 Task: Add Burt's Bees Baby Bee Dusting Powder to the cart.
Action: Mouse moved to (288, 148)
Screenshot: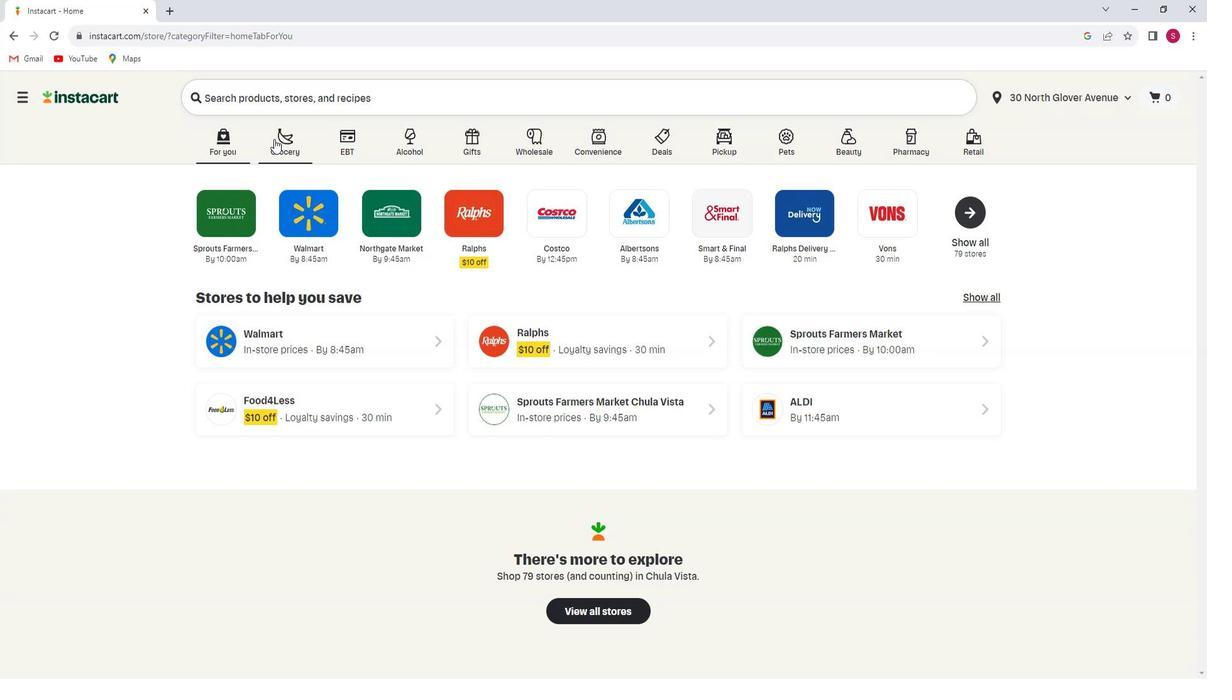 
Action: Mouse pressed left at (288, 148)
Screenshot: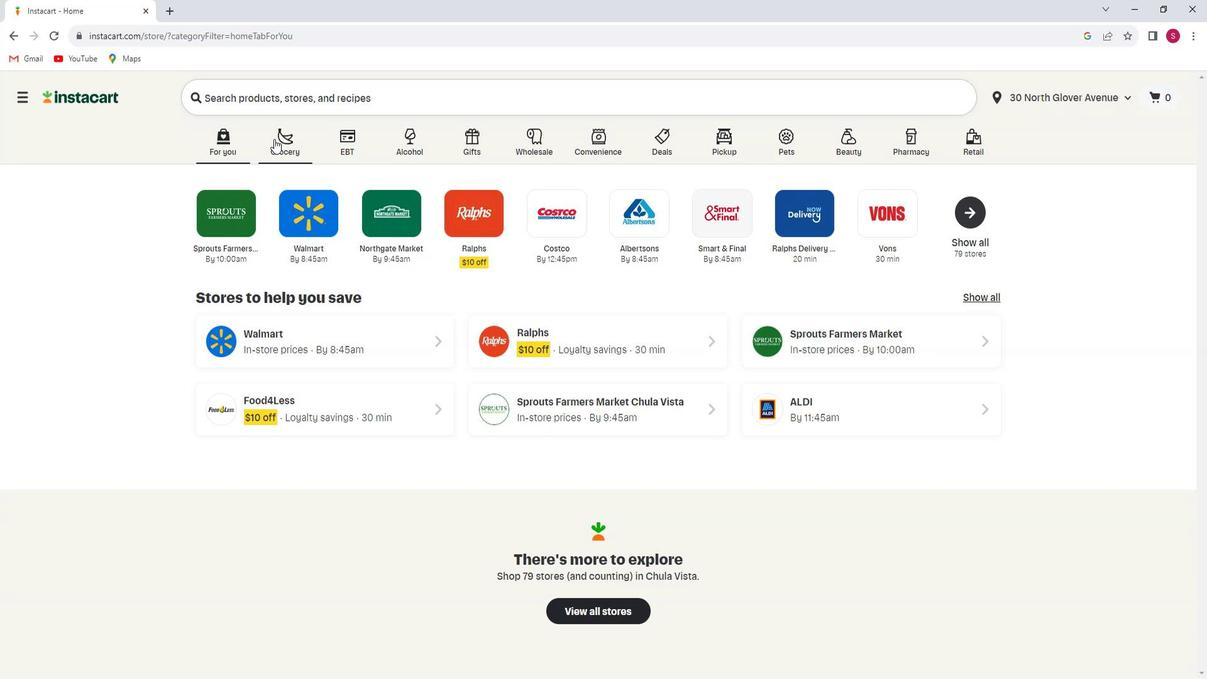 
Action: Mouse moved to (305, 367)
Screenshot: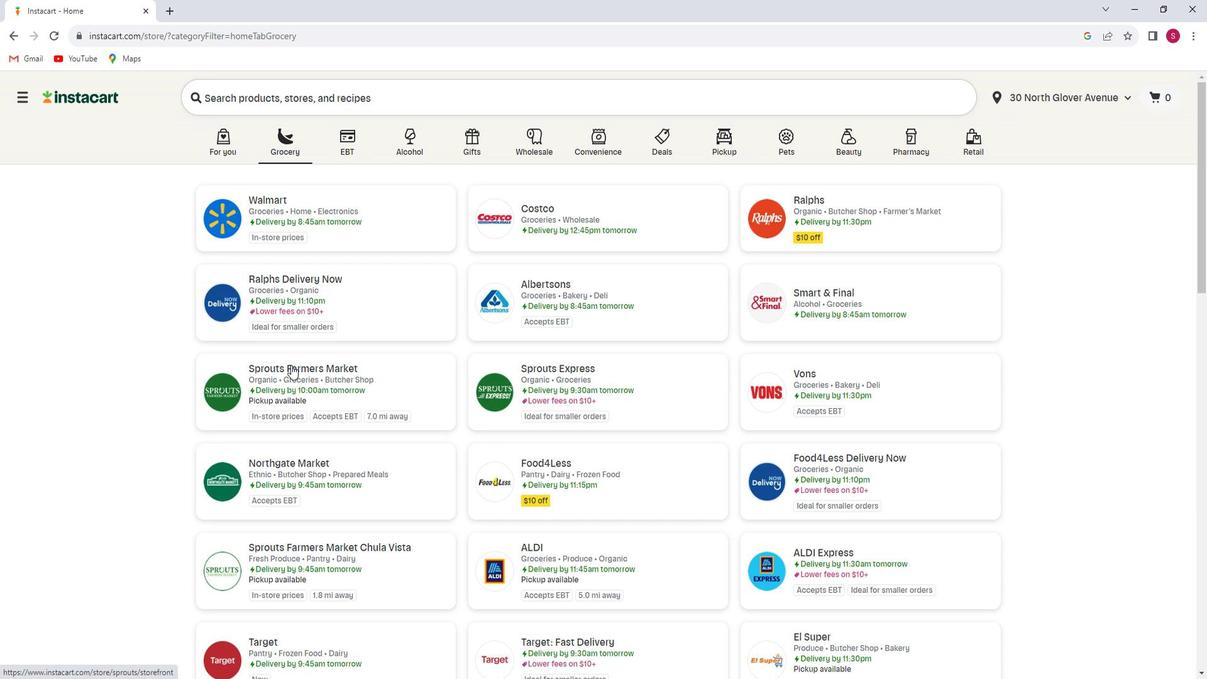 
Action: Mouse pressed left at (305, 367)
Screenshot: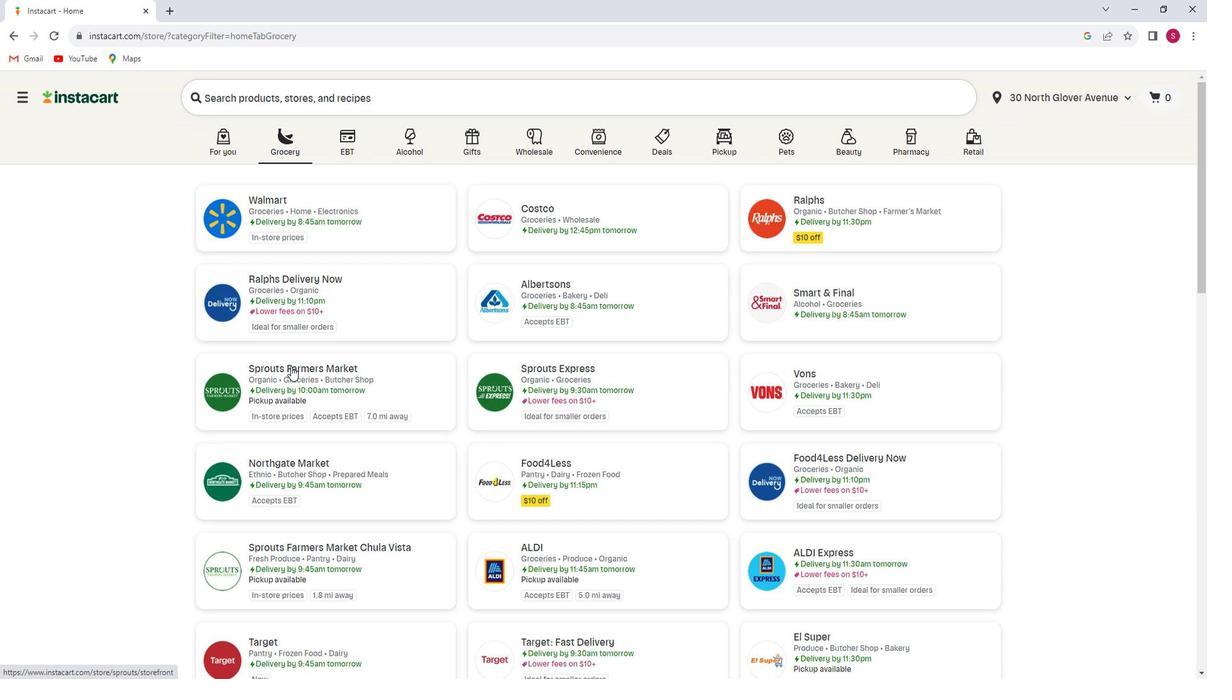 
Action: Mouse moved to (116, 451)
Screenshot: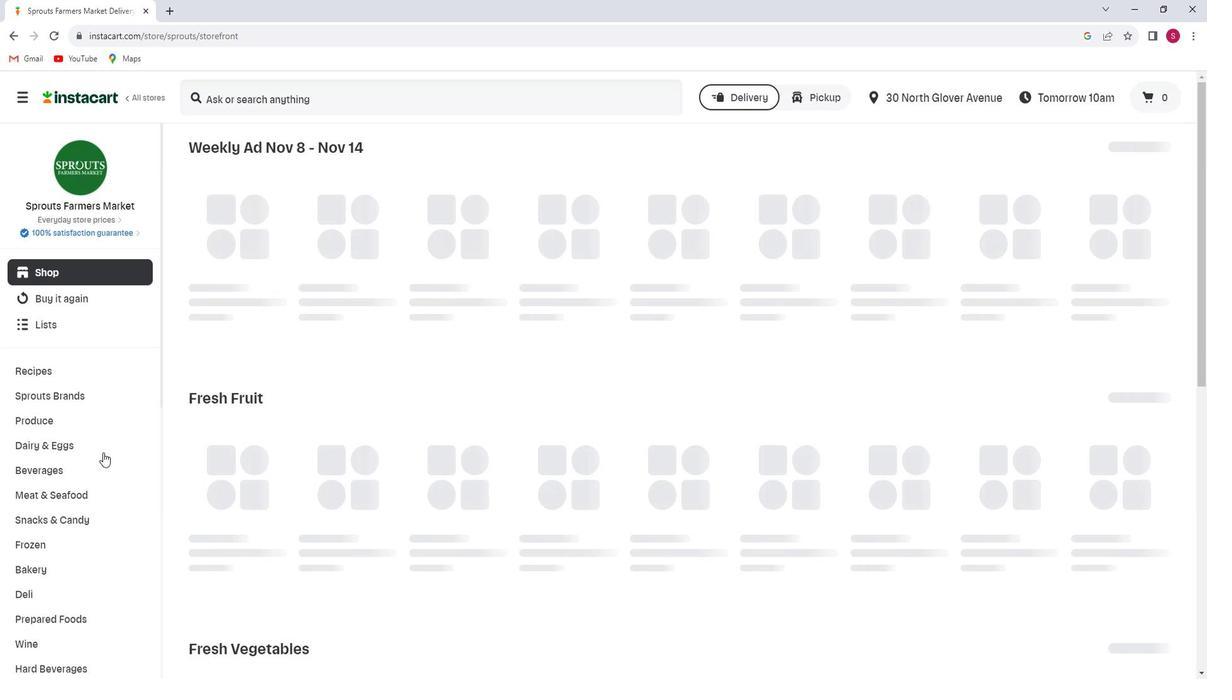 
Action: Mouse scrolled (116, 450) with delta (0, 0)
Screenshot: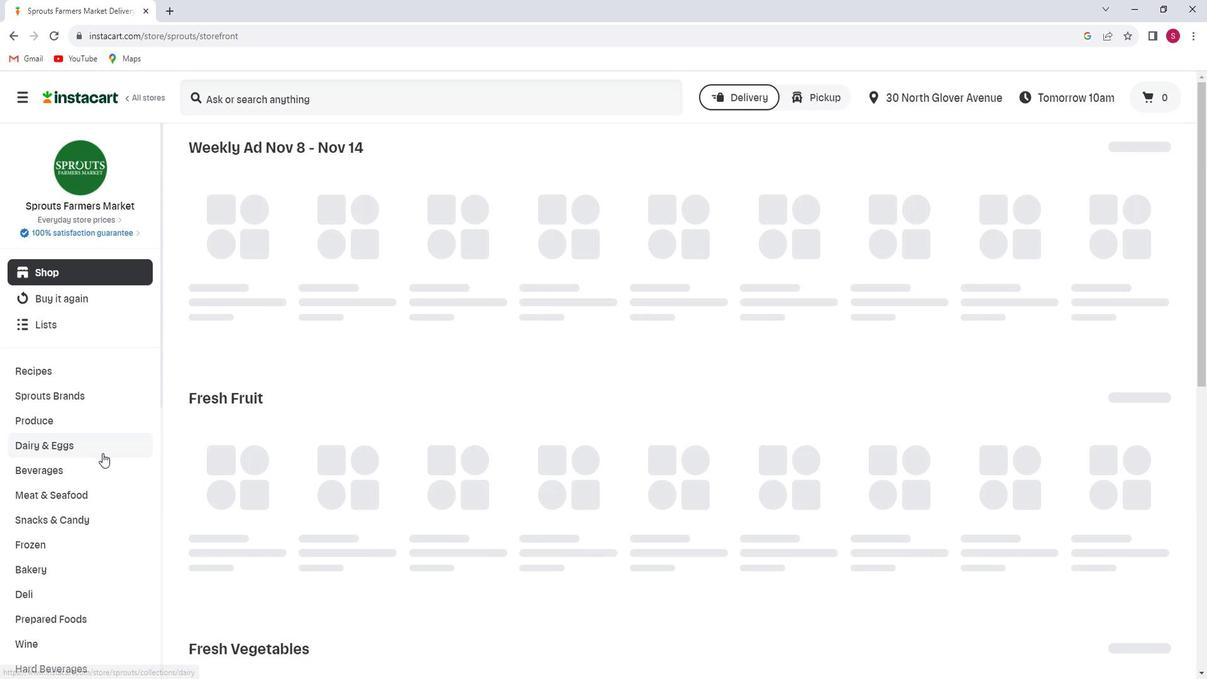 
Action: Mouse scrolled (116, 450) with delta (0, 0)
Screenshot: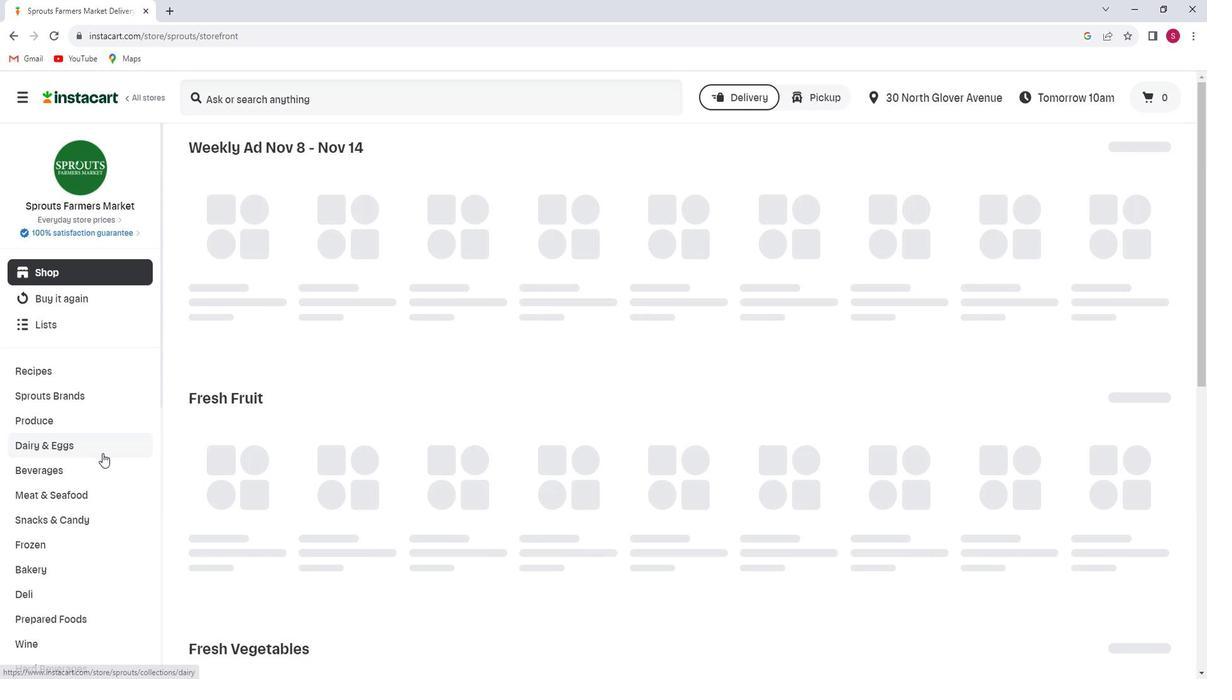 
Action: Mouse scrolled (116, 450) with delta (0, 0)
Screenshot: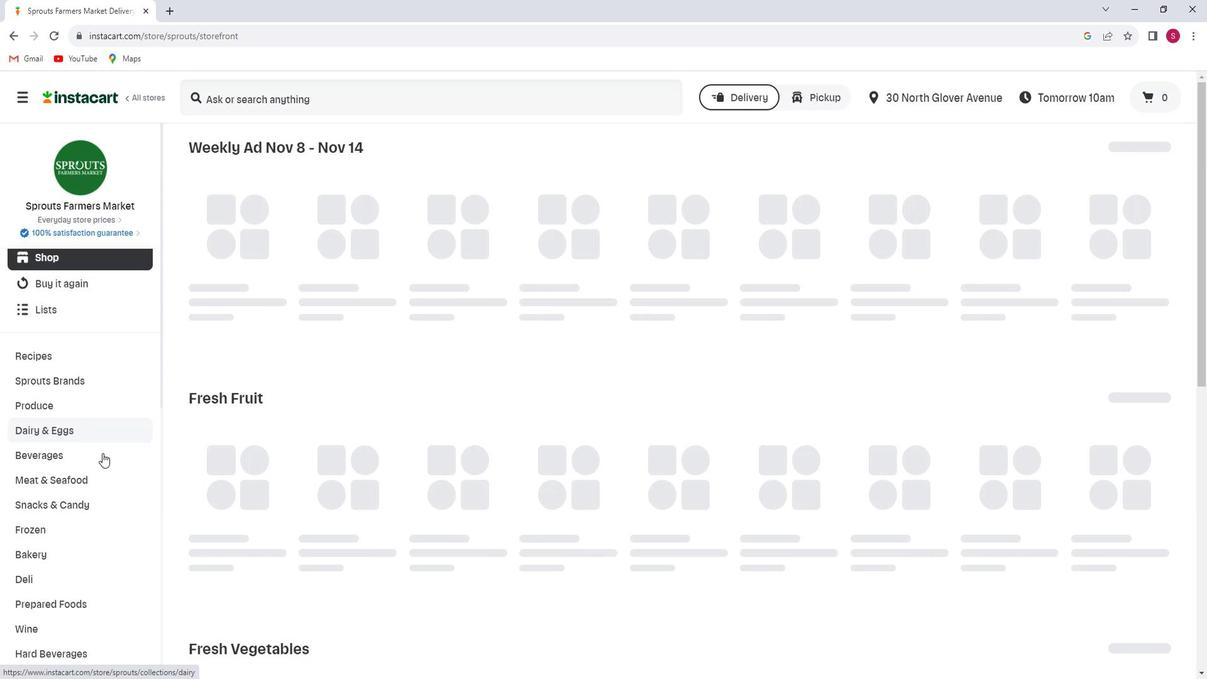 
Action: Mouse moved to (110, 449)
Screenshot: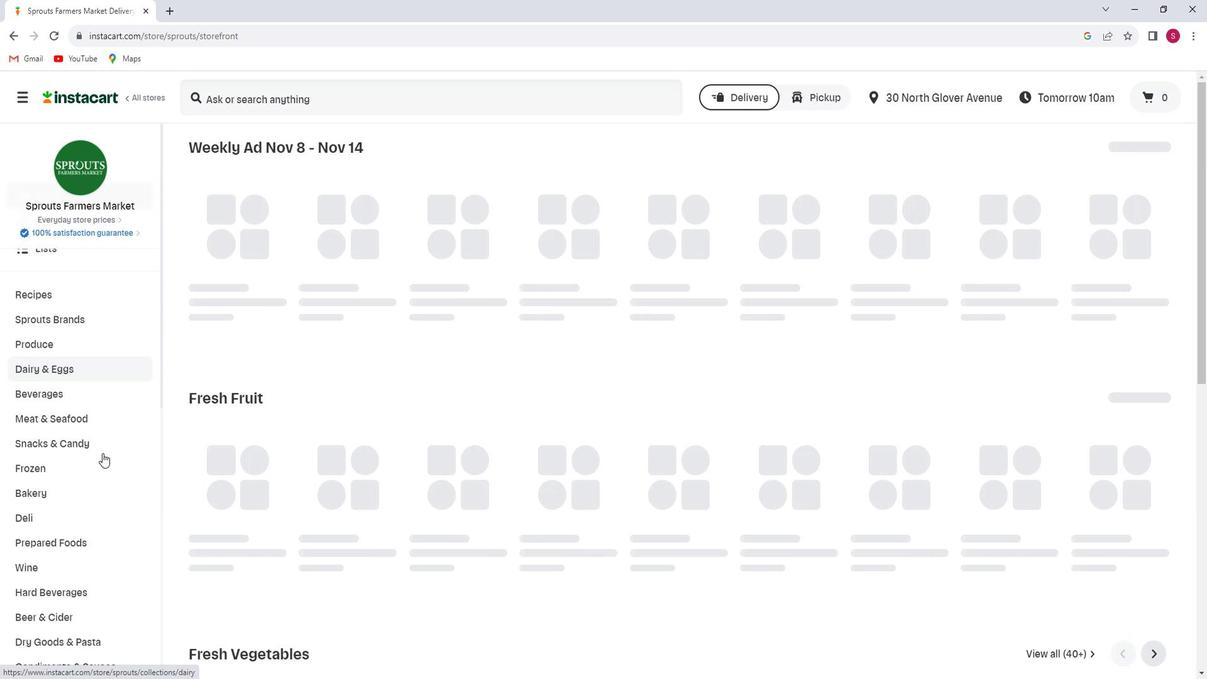 
Action: Mouse scrolled (110, 448) with delta (0, 0)
Screenshot: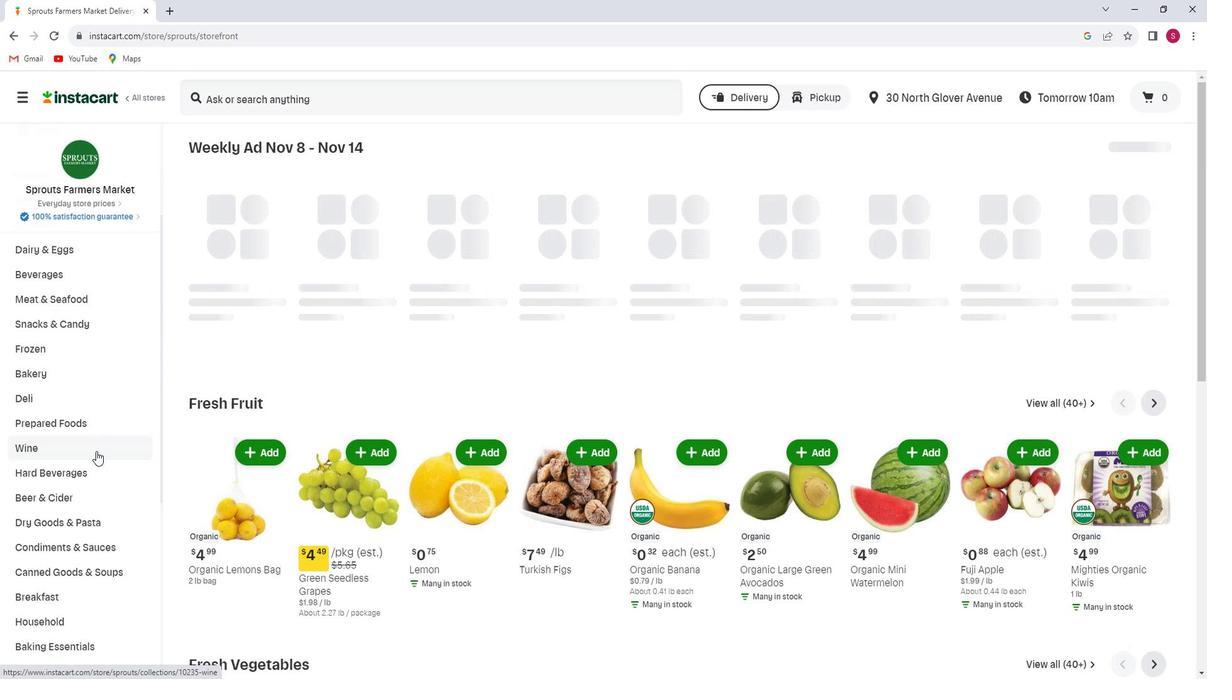 
Action: Mouse scrolled (110, 448) with delta (0, 0)
Screenshot: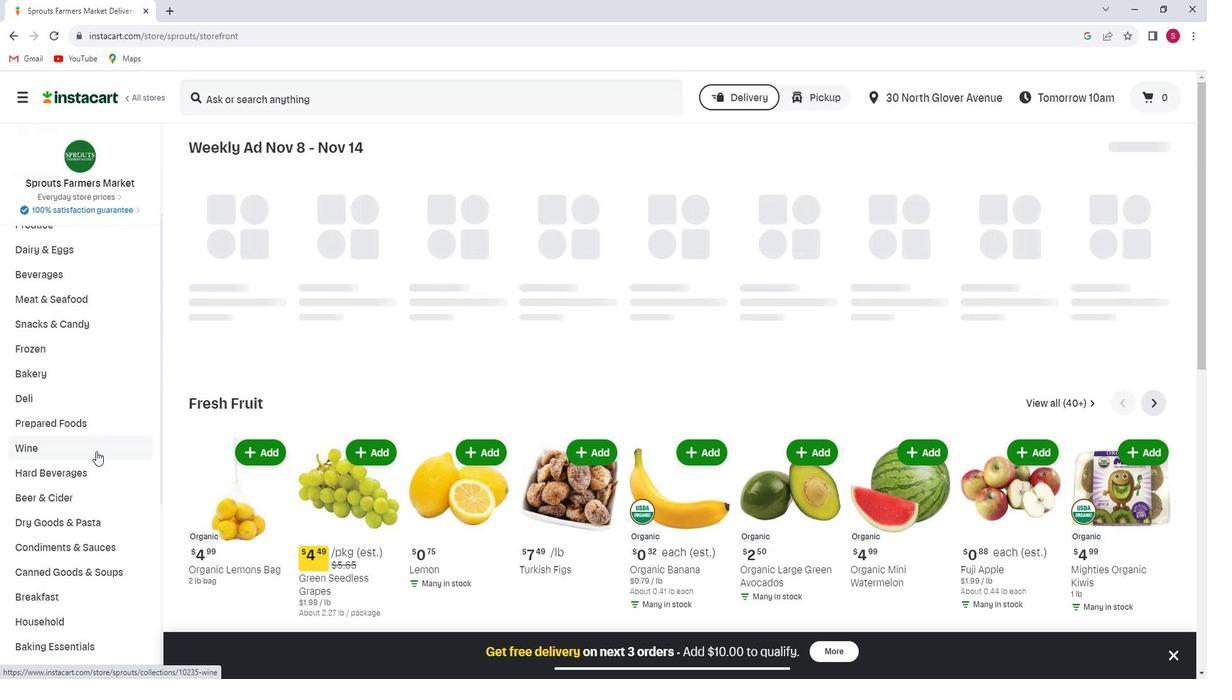 
Action: Mouse scrolled (110, 448) with delta (0, 0)
Screenshot: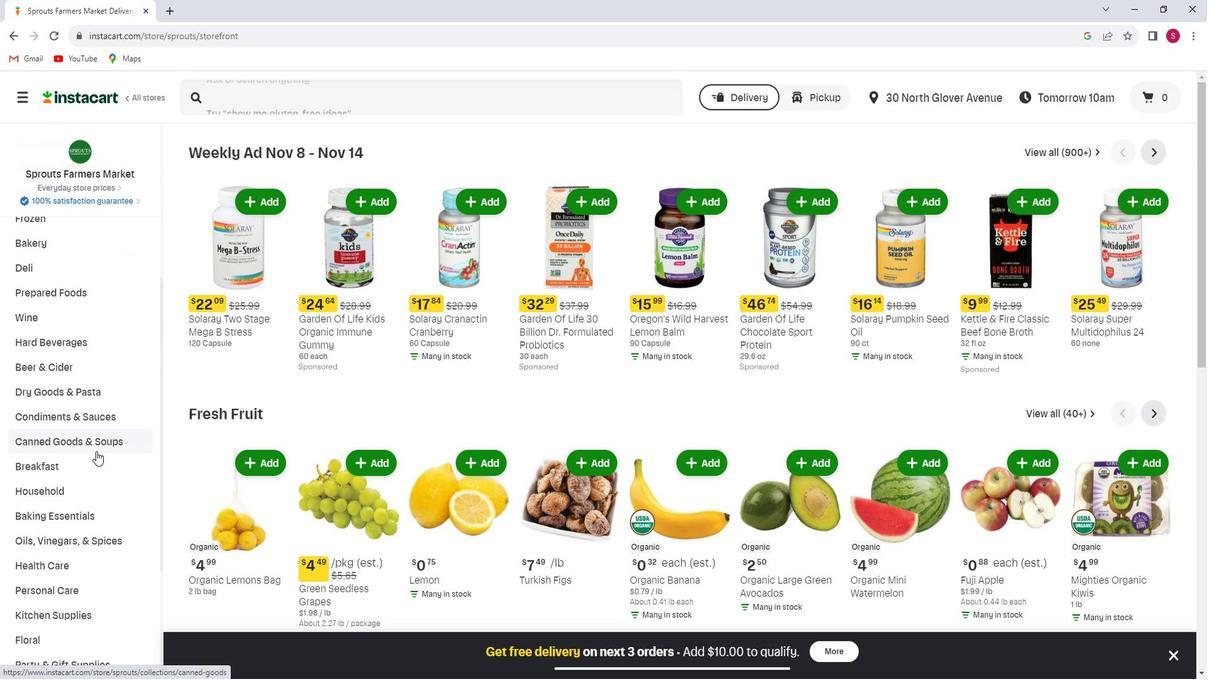 
Action: Mouse scrolled (110, 448) with delta (0, 0)
Screenshot: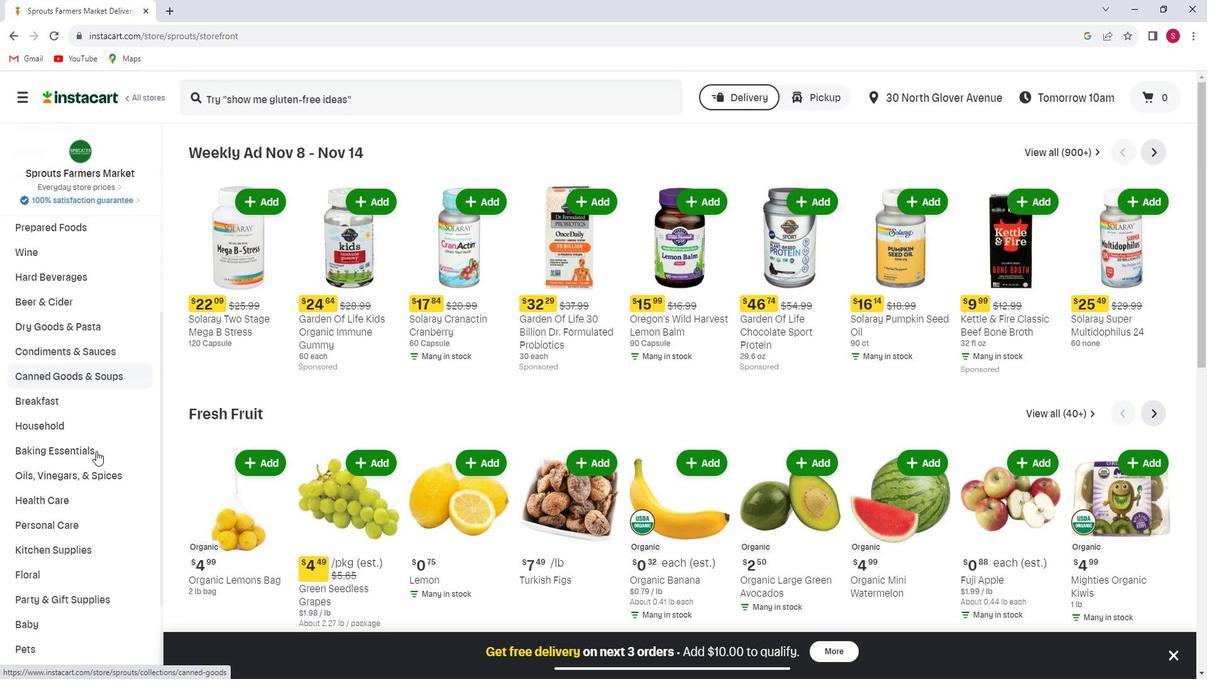 
Action: Mouse scrolled (110, 448) with delta (0, 0)
Screenshot: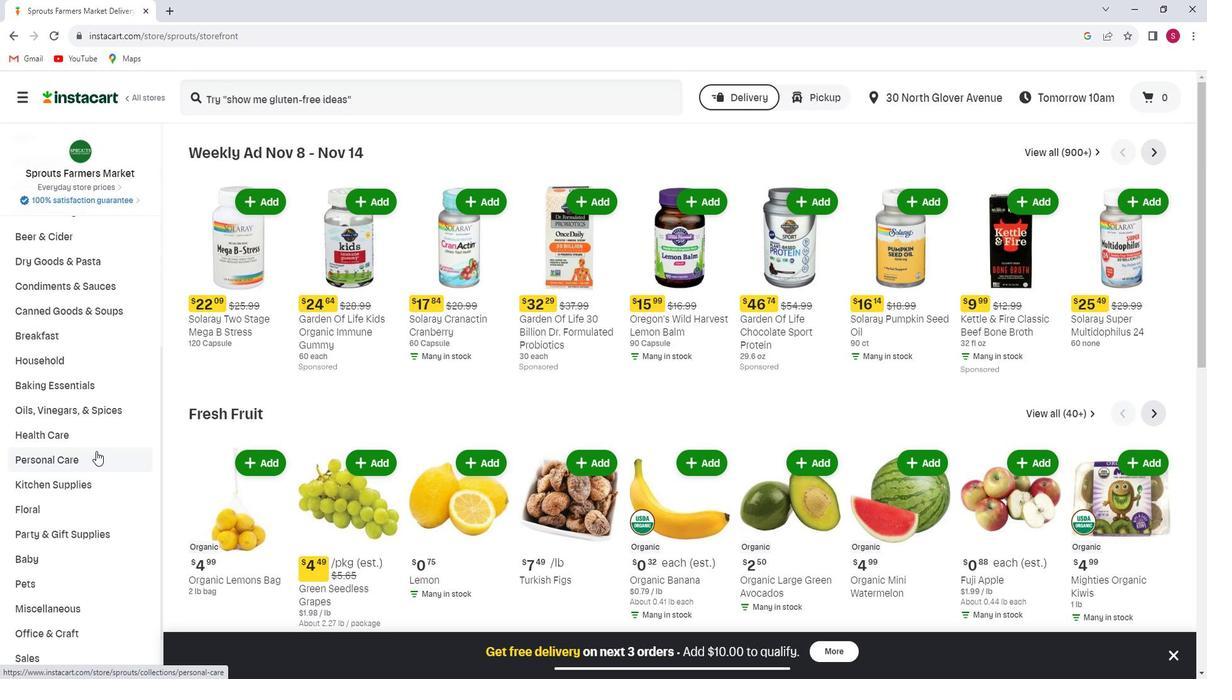 
Action: Mouse scrolled (110, 448) with delta (0, 0)
Screenshot: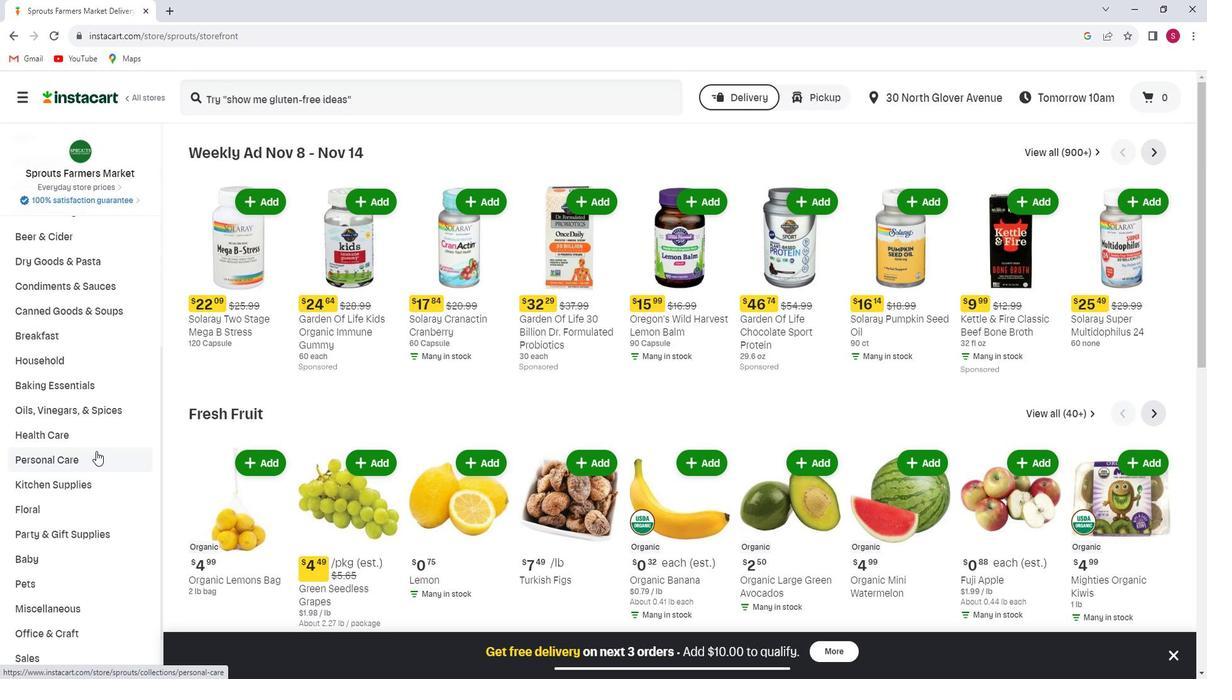 
Action: Mouse moved to (71, 477)
Screenshot: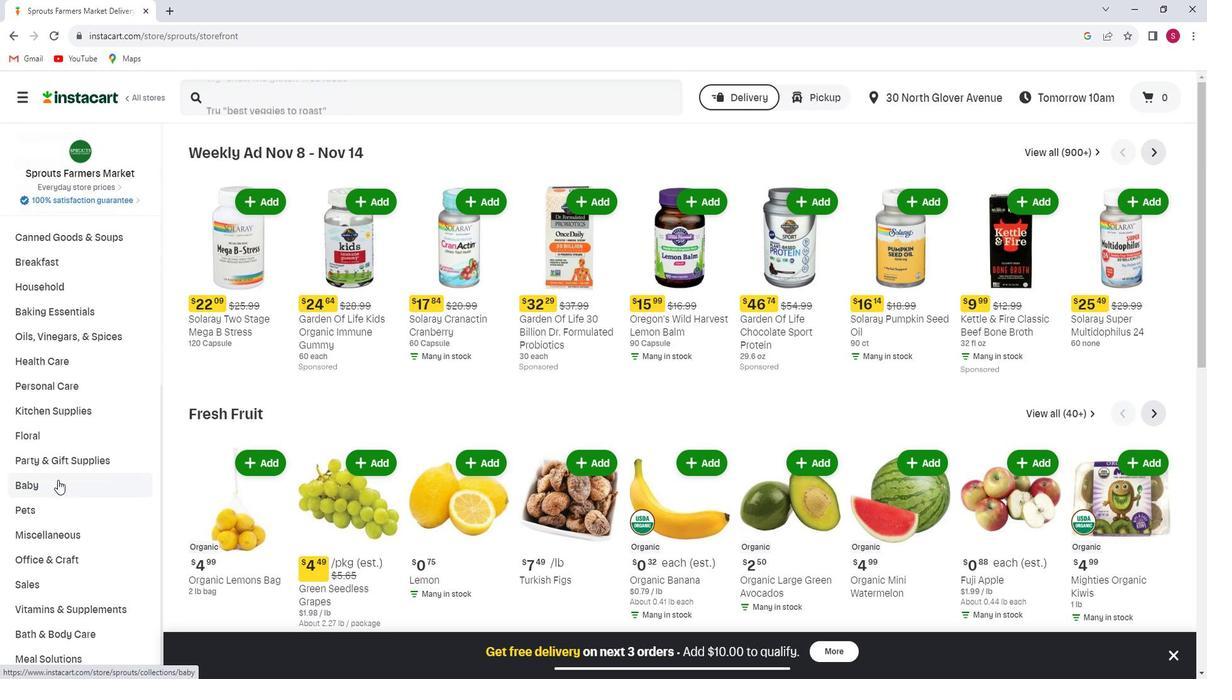 
Action: Mouse pressed left at (71, 477)
Screenshot: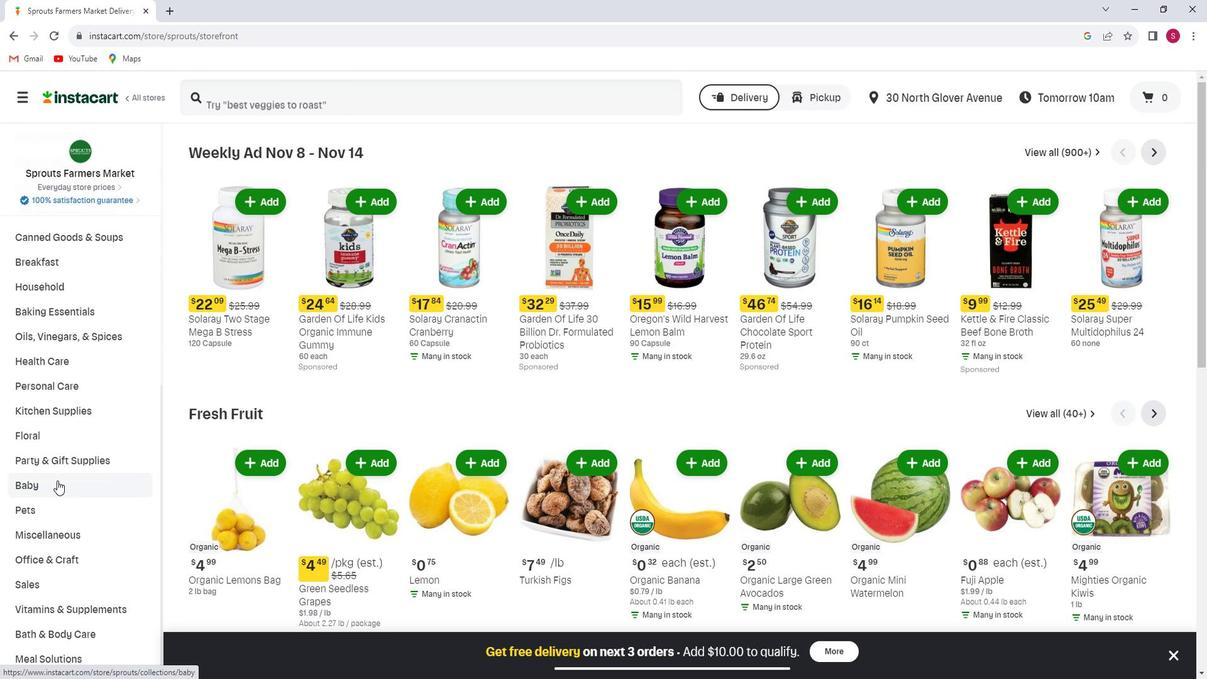 
Action: Mouse moved to (73, 500)
Screenshot: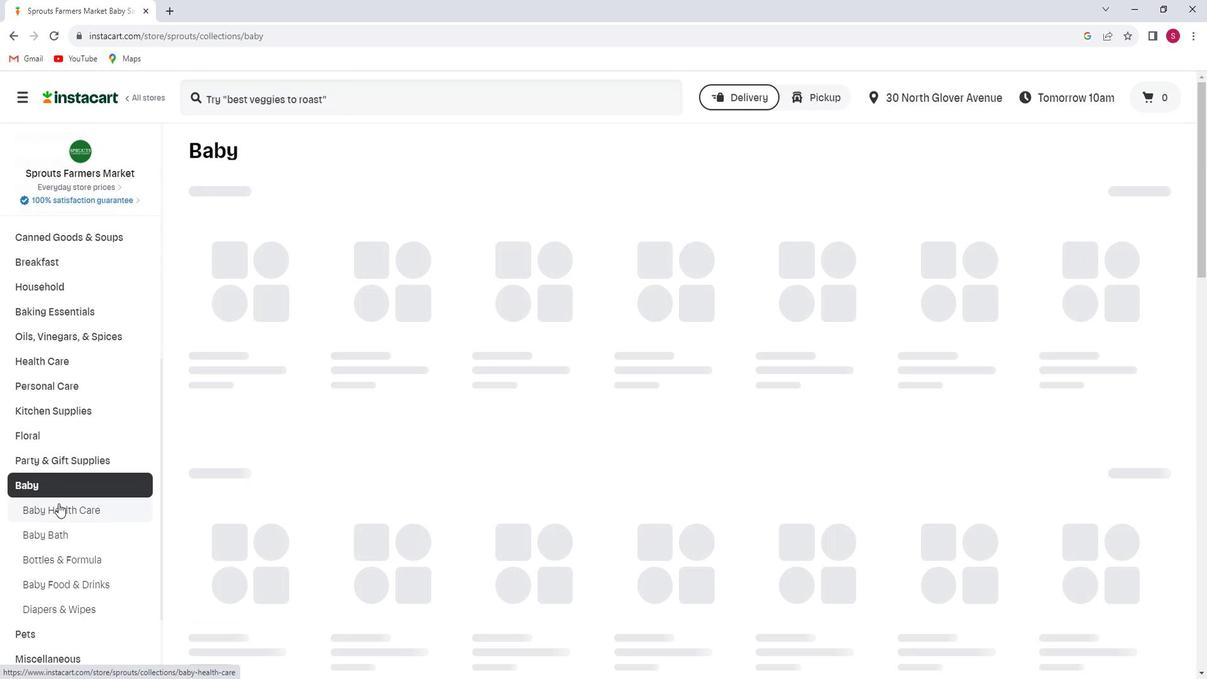 
Action: Mouse pressed left at (73, 500)
Screenshot: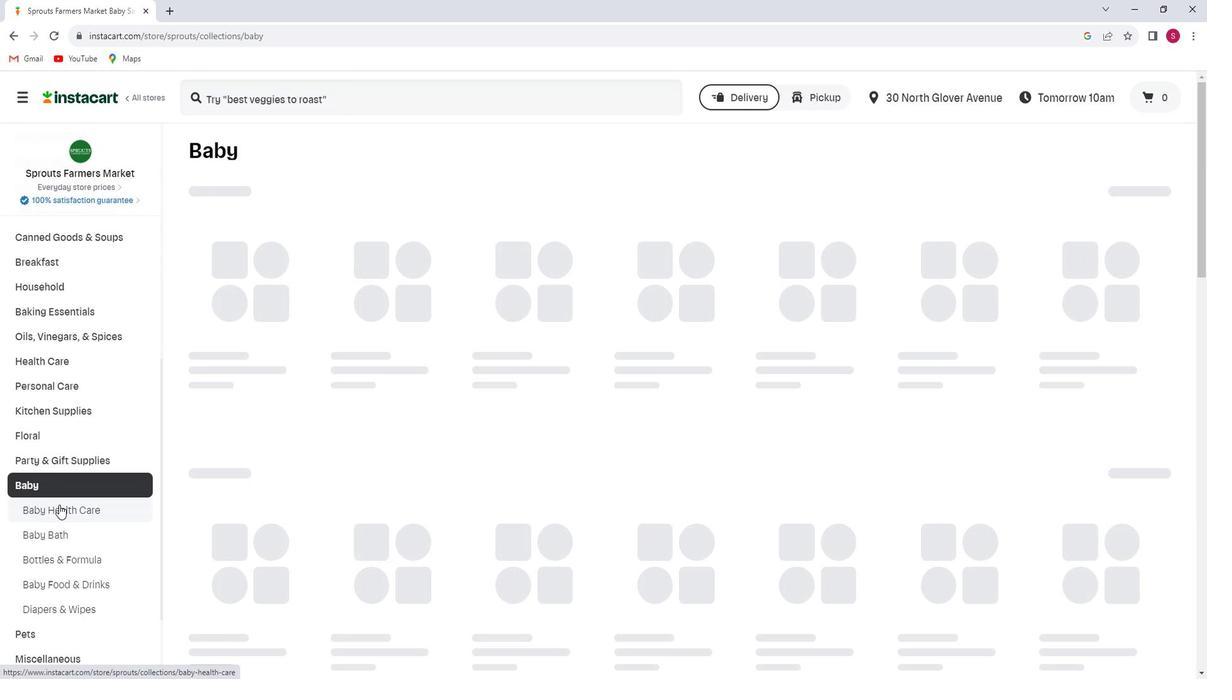 
Action: Mouse moved to (328, 110)
Screenshot: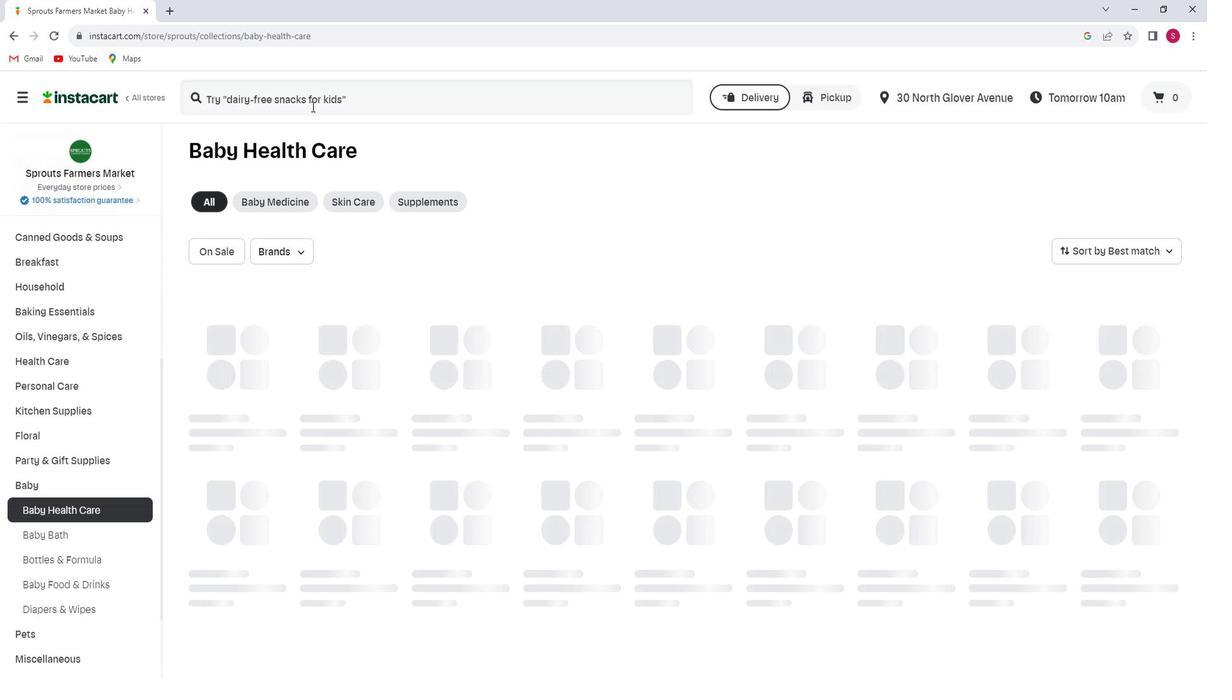 
Action: Mouse pressed left at (328, 110)
Screenshot: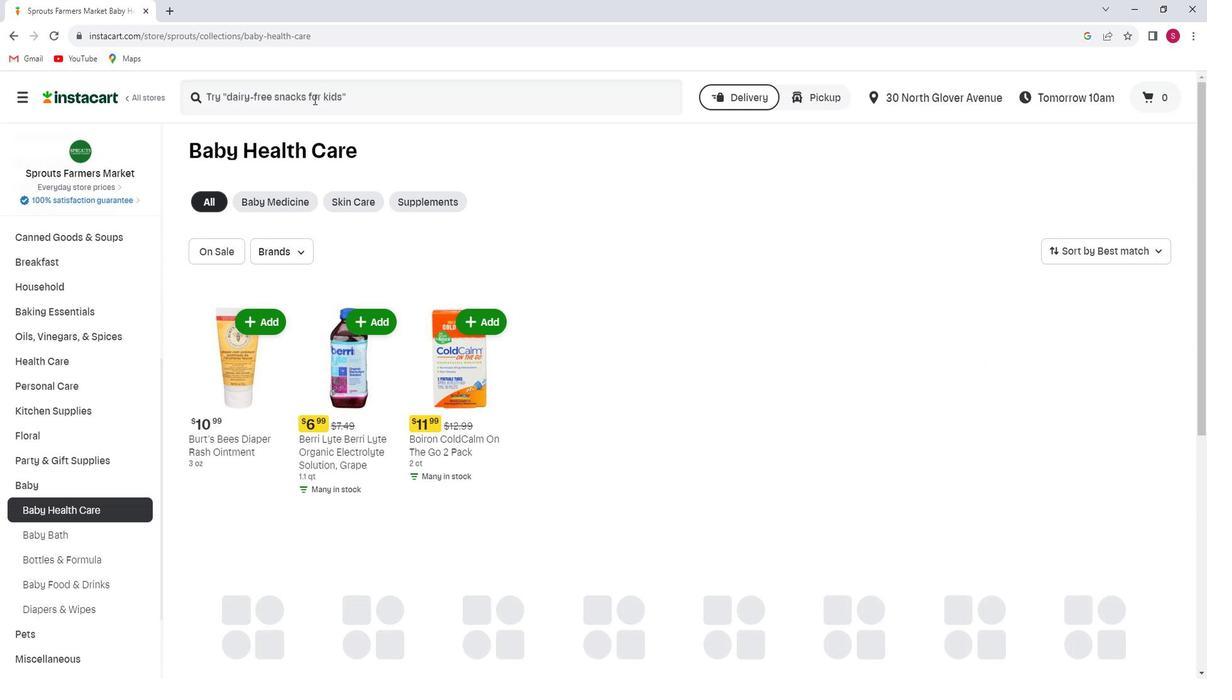 
Action: Key pressed <Key.shift>Burt's<Key.space><Key.shift>Bees<Key.space><Key.shift>Baby<Key.space><Key.shift>Bee<Key.space><Key.shift>Dusting<Key.space><Key.shift>Powder<Key.enter>
Screenshot: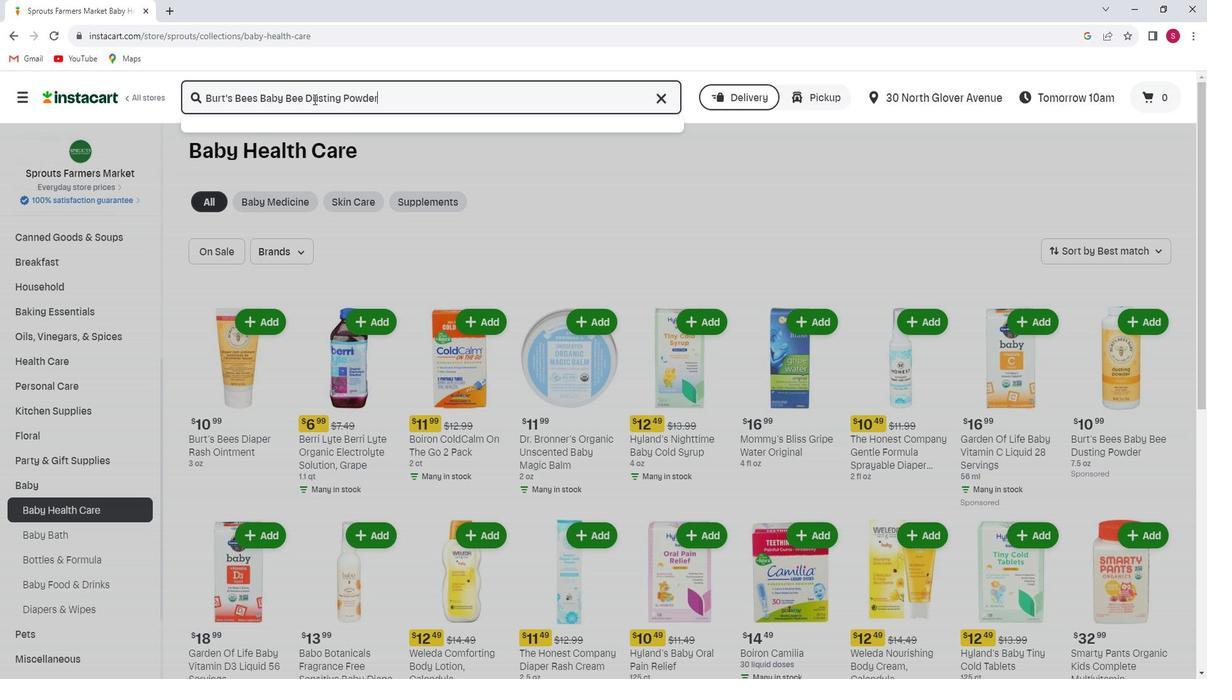 
Action: Mouse moved to (364, 211)
Screenshot: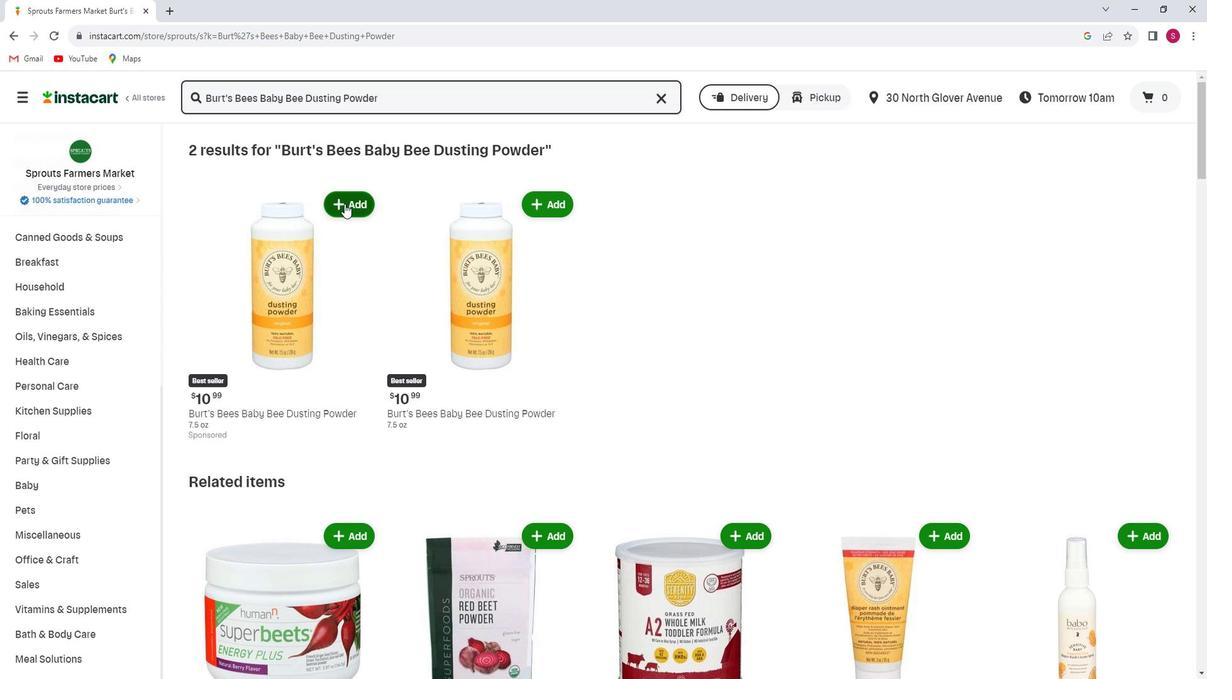 
Action: Mouse pressed left at (364, 211)
Screenshot: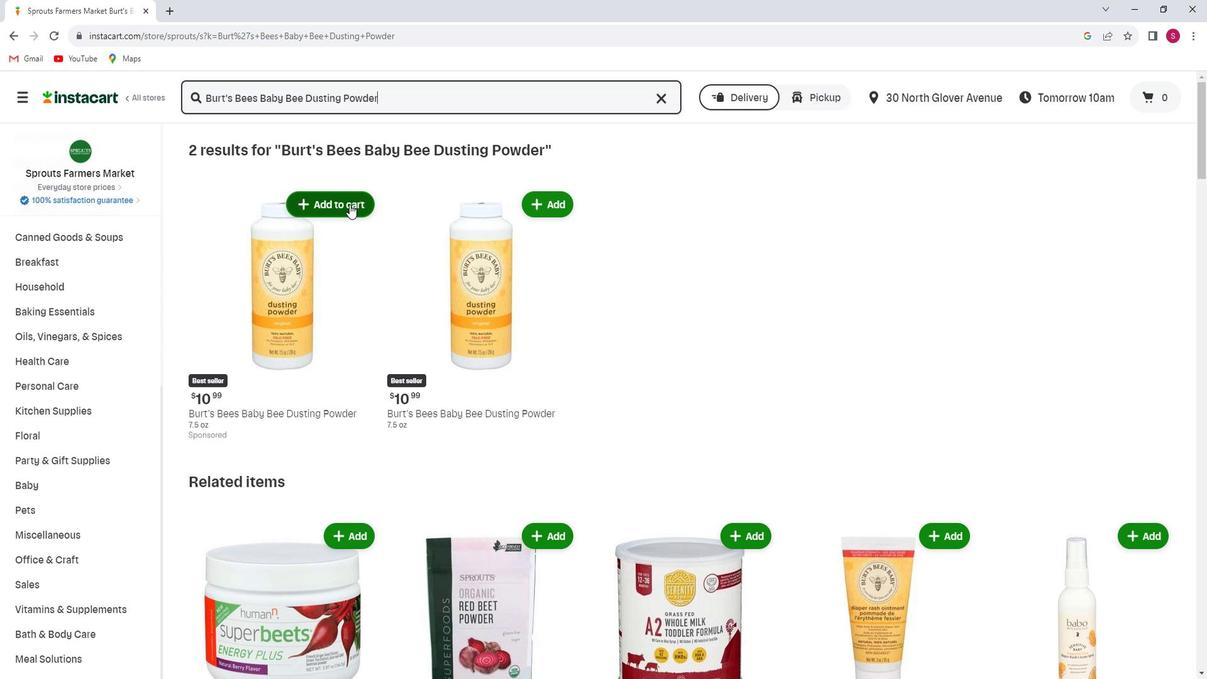 
